 Task: Use the formula "BINOM.INV" in spreadsheet "Project portfolio".
Action: Mouse moved to (279, 182)
Screenshot: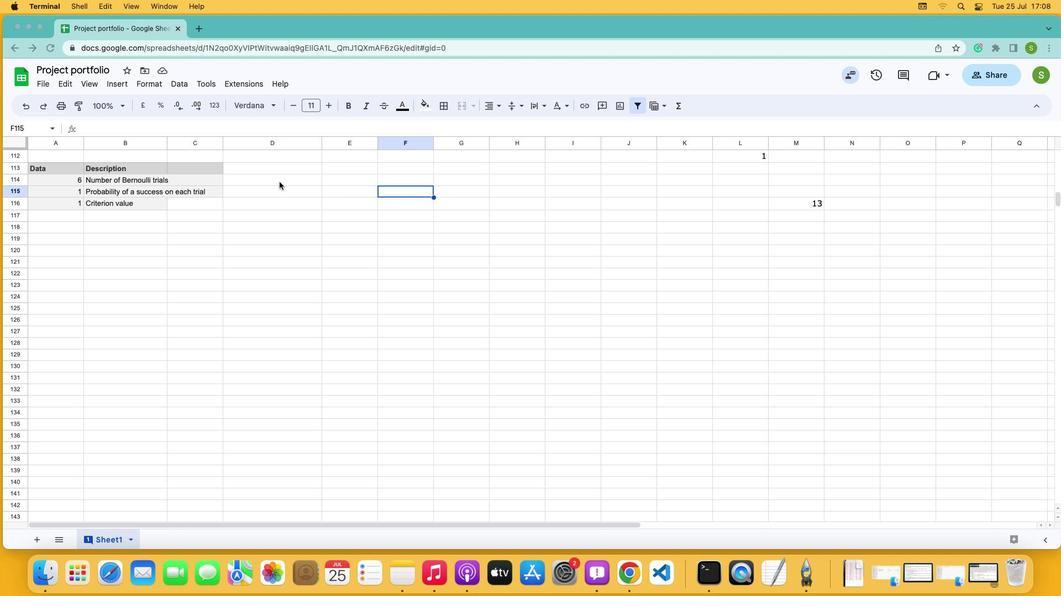 
Action: Mouse pressed left at (279, 182)
Screenshot: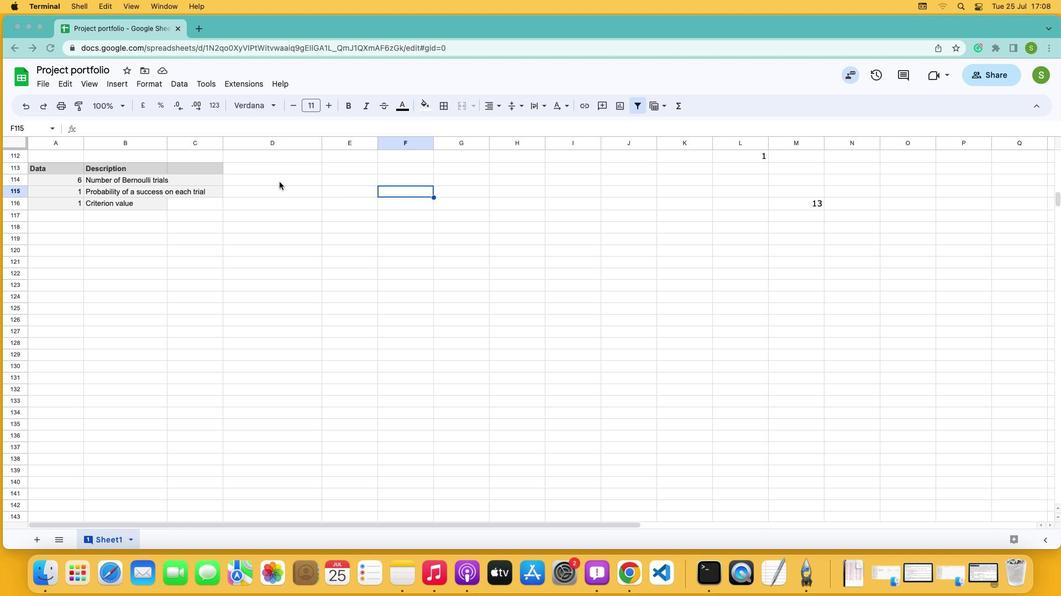 
Action: Mouse pressed left at (279, 182)
Screenshot: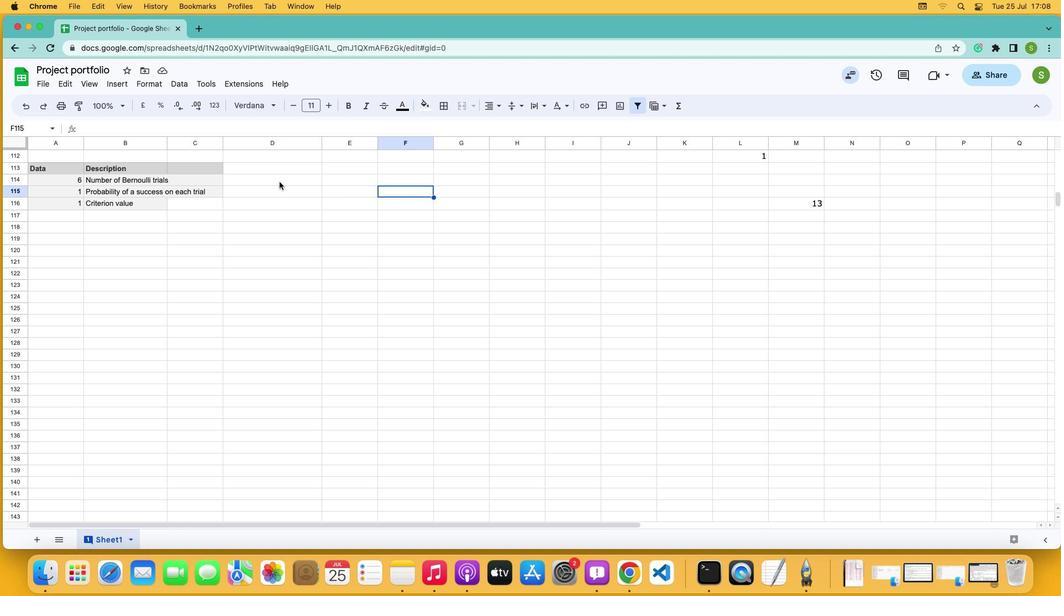
Action: Mouse moved to (123, 86)
Screenshot: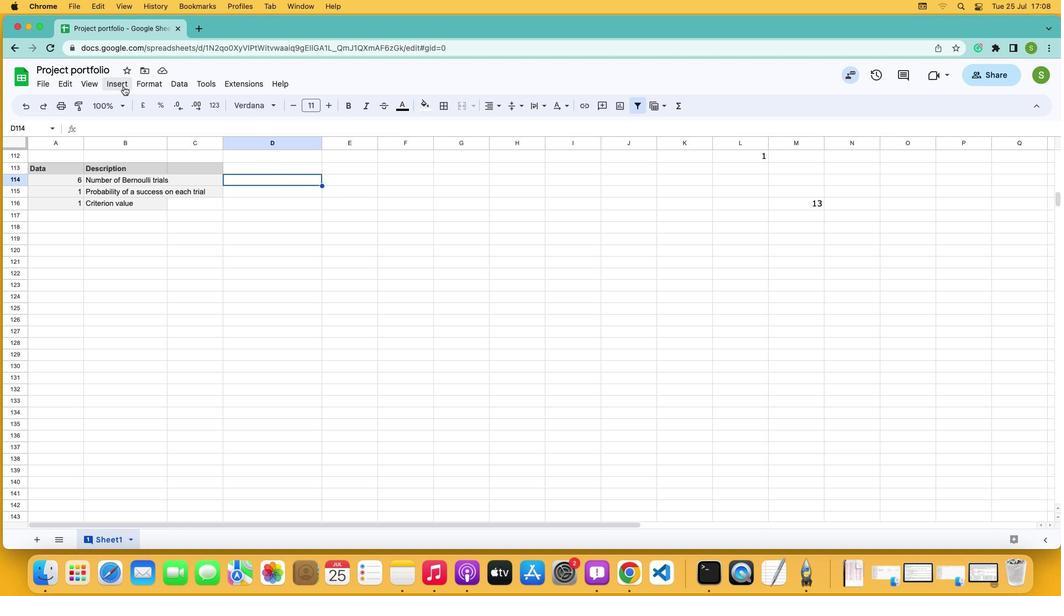 
Action: Mouse pressed left at (123, 86)
Screenshot: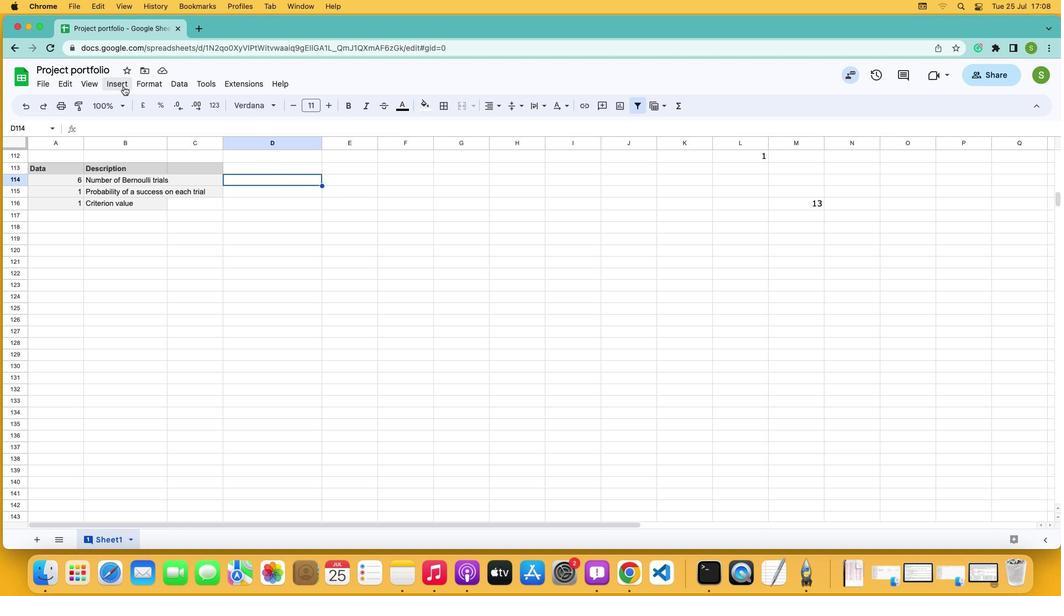 
Action: Mouse moved to (147, 261)
Screenshot: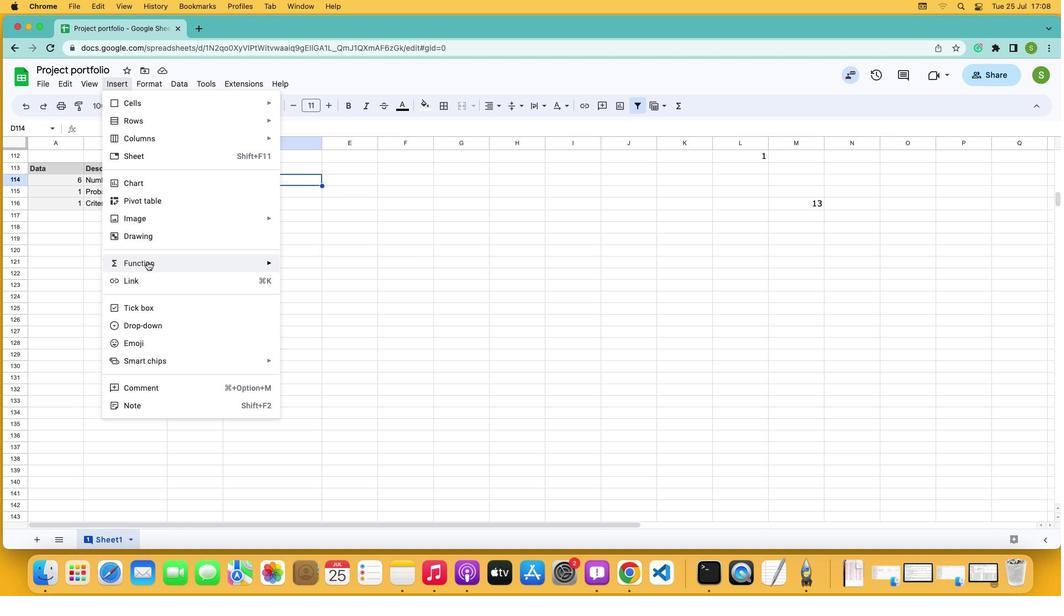 
Action: Mouse pressed left at (147, 261)
Screenshot: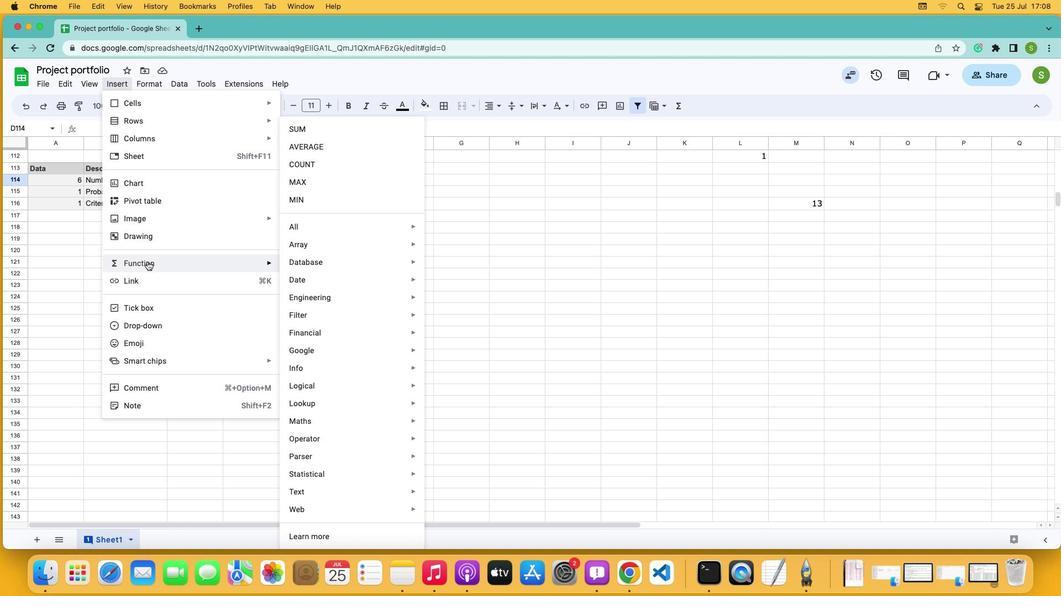 
Action: Mouse moved to (322, 230)
Screenshot: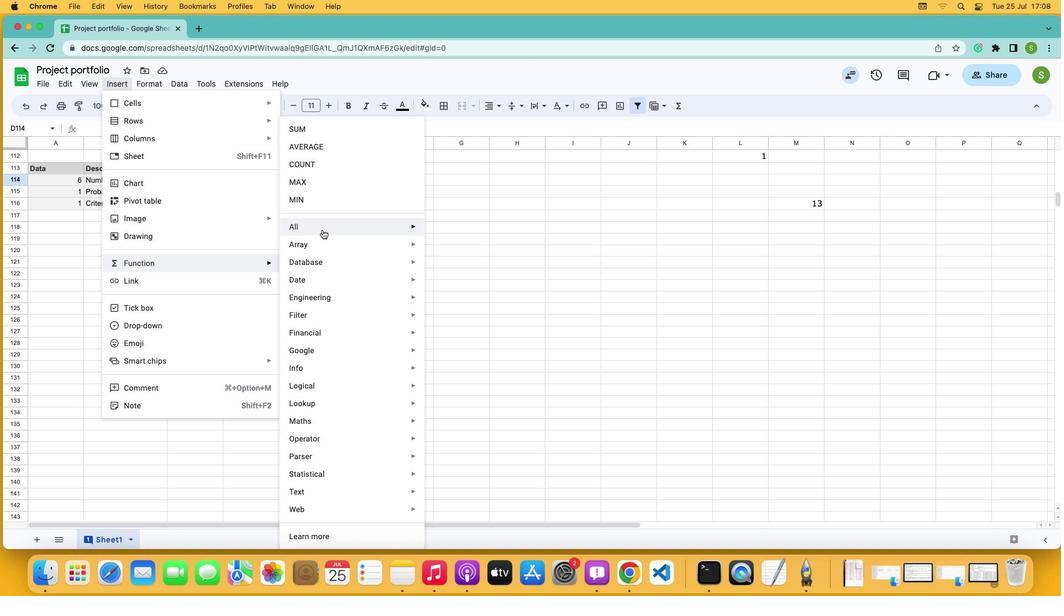 
Action: Mouse pressed left at (322, 230)
Screenshot: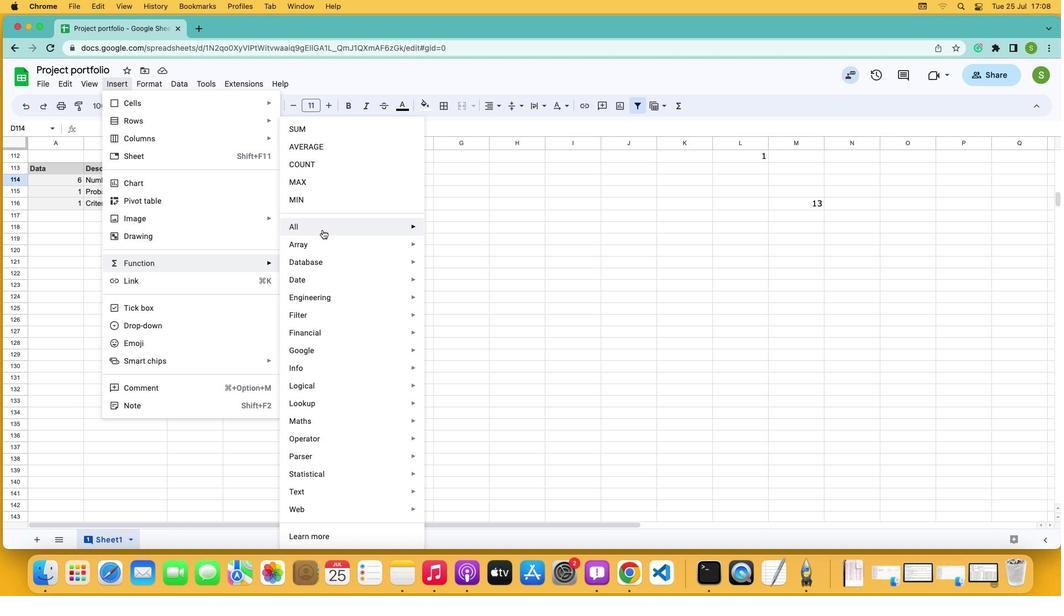 
Action: Mouse moved to (449, 250)
Screenshot: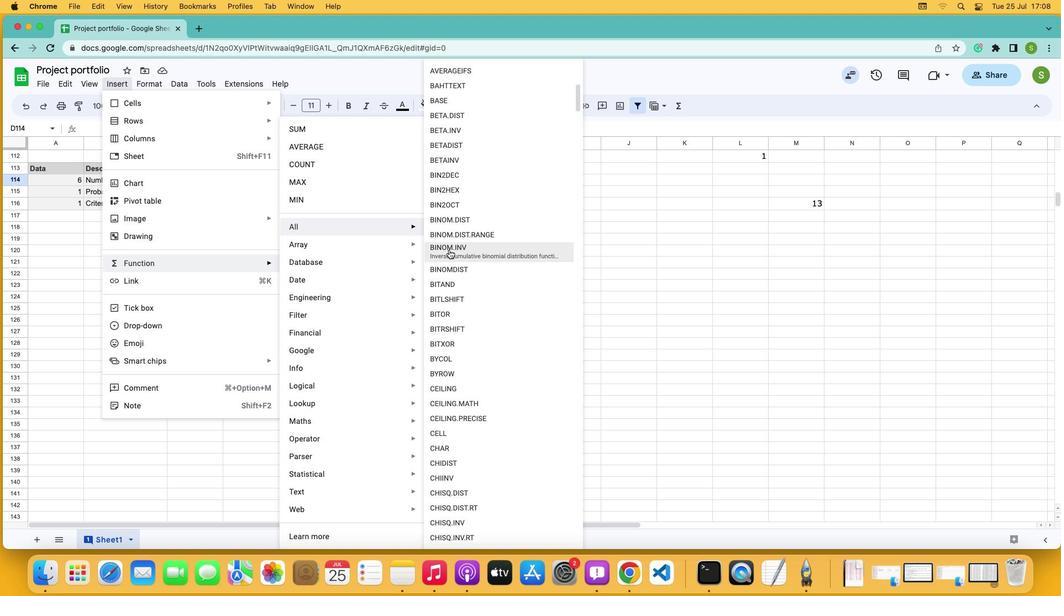 
Action: Mouse pressed left at (449, 250)
Screenshot: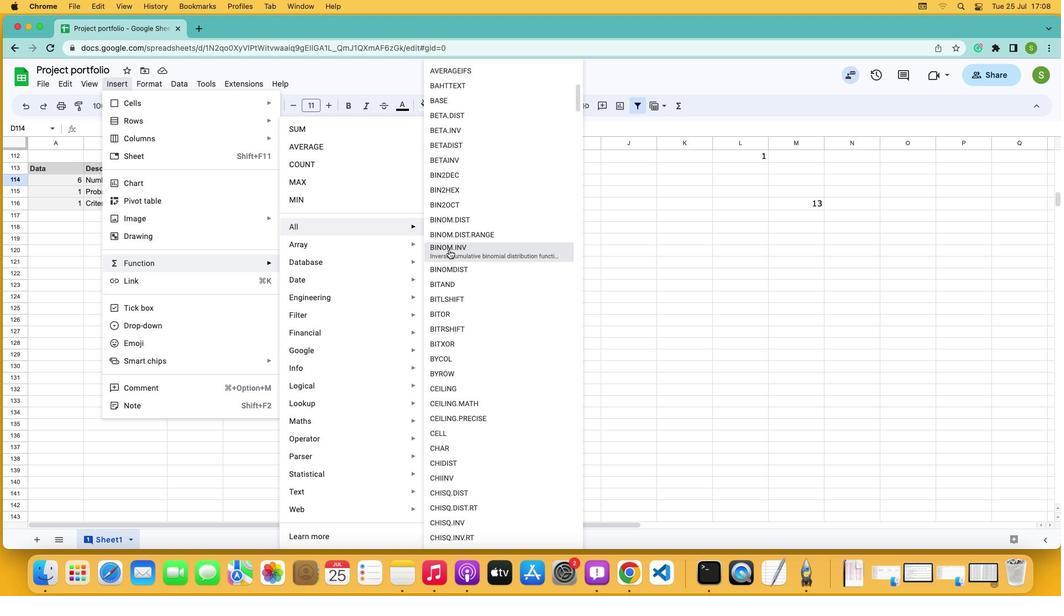 
Action: Mouse moved to (54, 183)
Screenshot: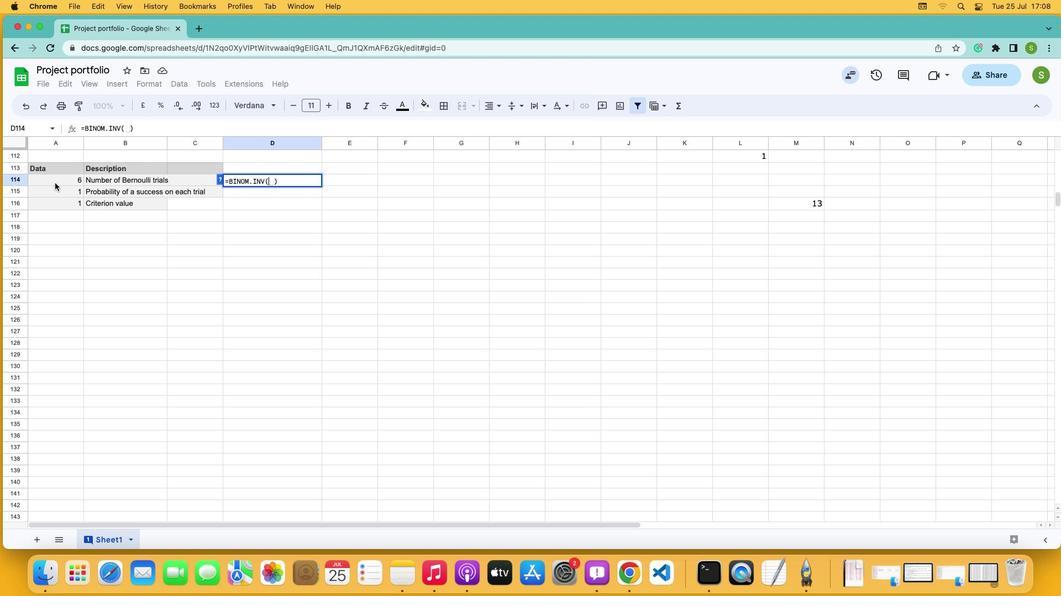 
Action: Mouse pressed left at (54, 183)
Screenshot: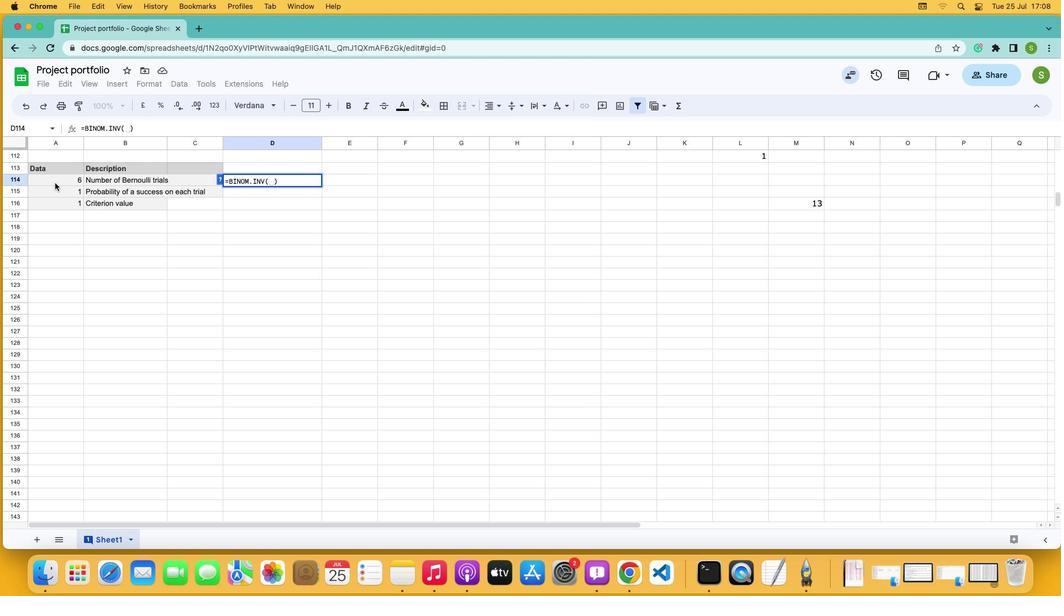 
Action: Key pressed ','
Screenshot: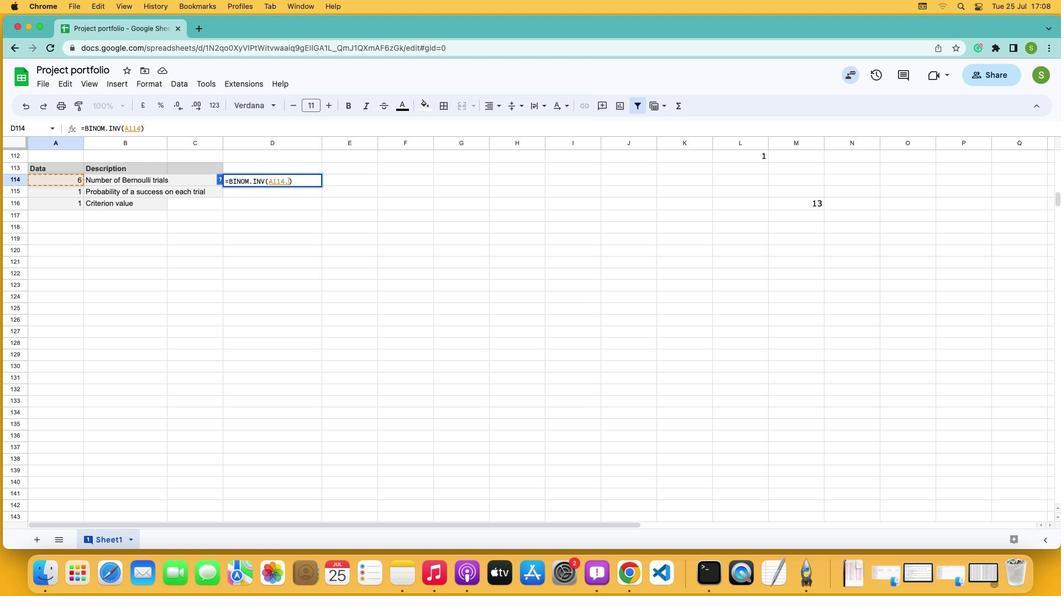 
Action: Mouse moved to (66, 195)
Screenshot: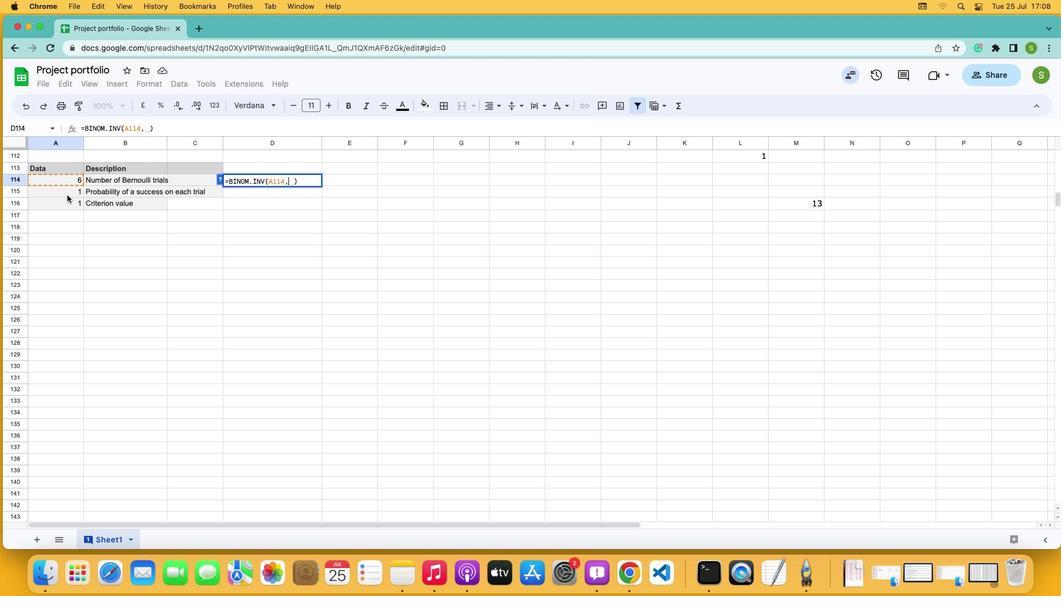 
Action: Mouse pressed left at (66, 195)
Screenshot: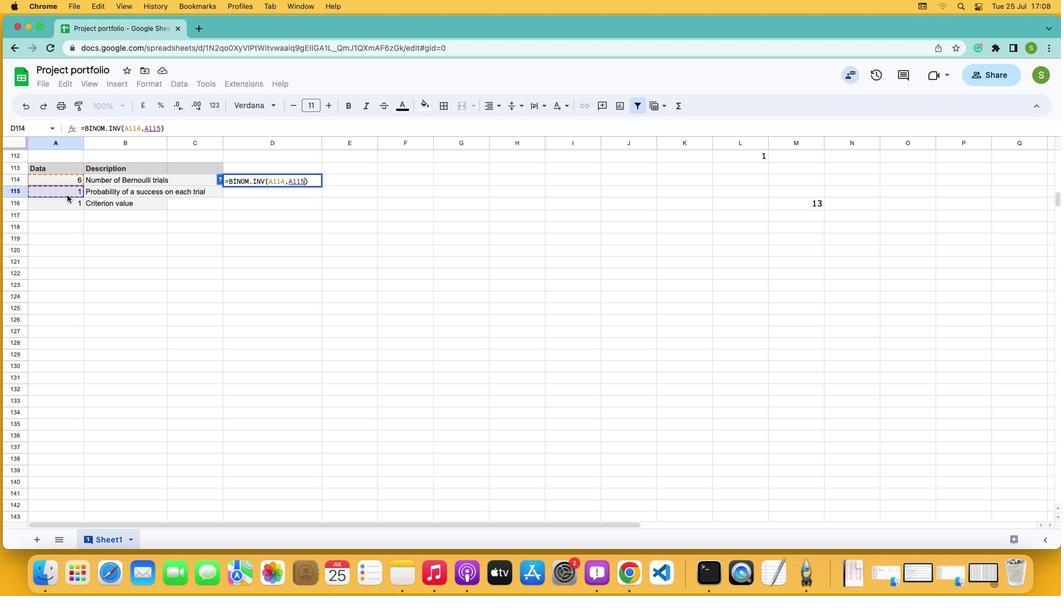 
Action: Mouse moved to (65, 198)
Screenshot: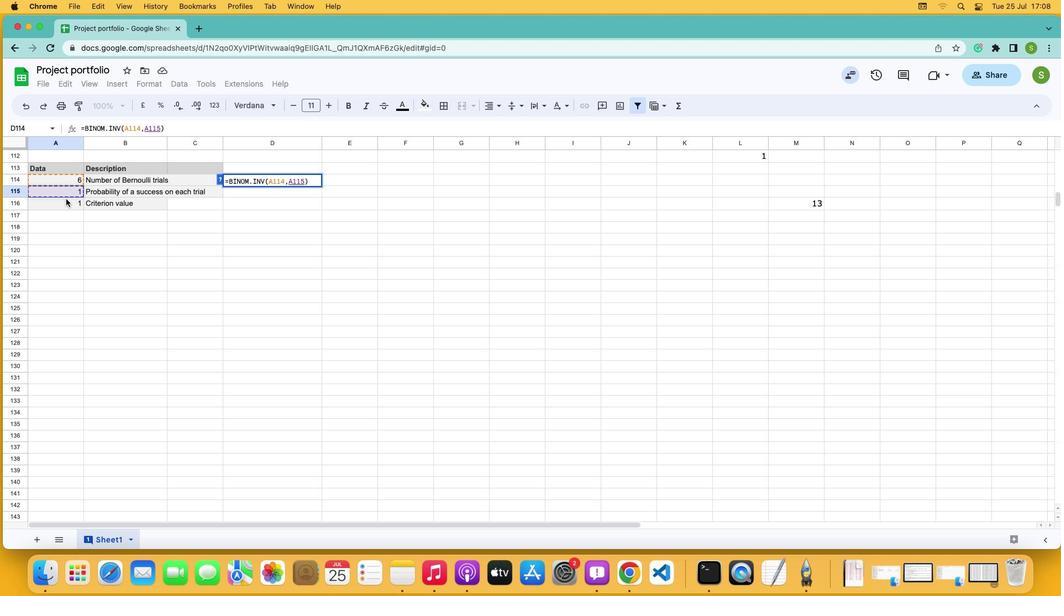 
Action: Key pressed ','
Screenshot: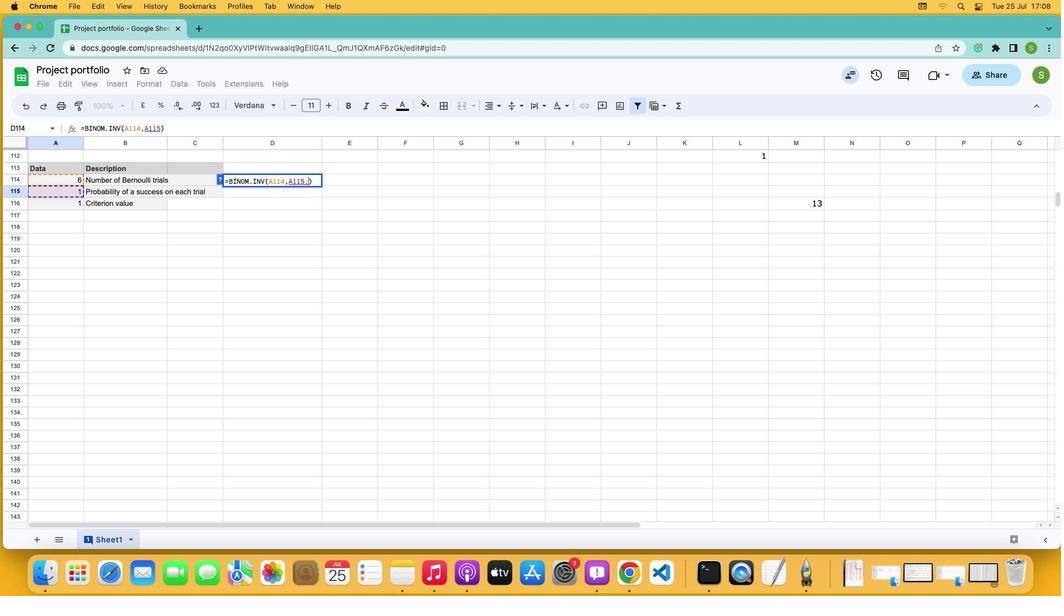 
Action: Mouse moved to (64, 204)
Screenshot: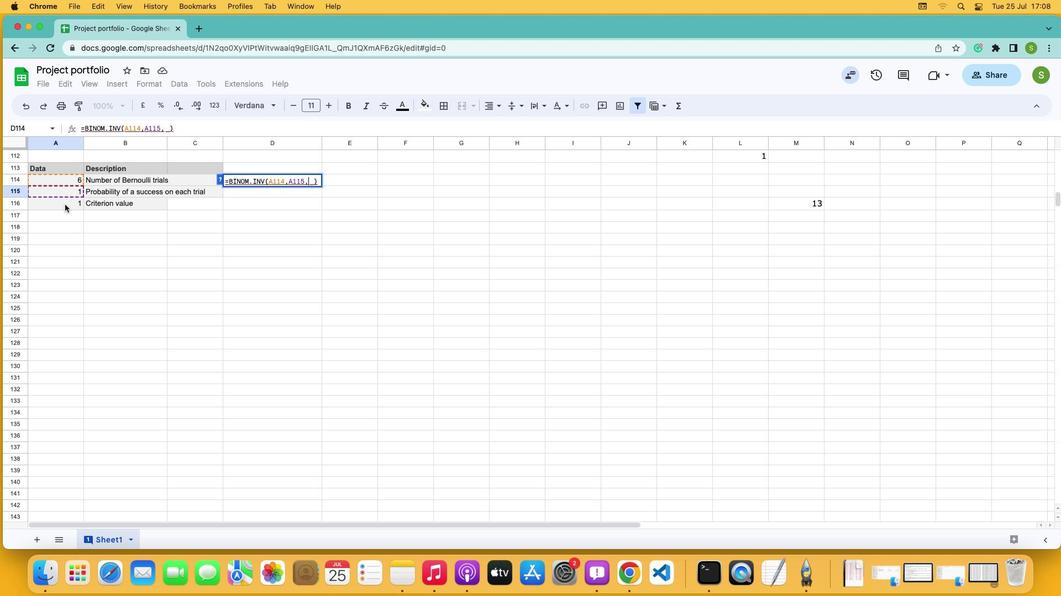 
Action: Mouse pressed left at (64, 204)
Screenshot: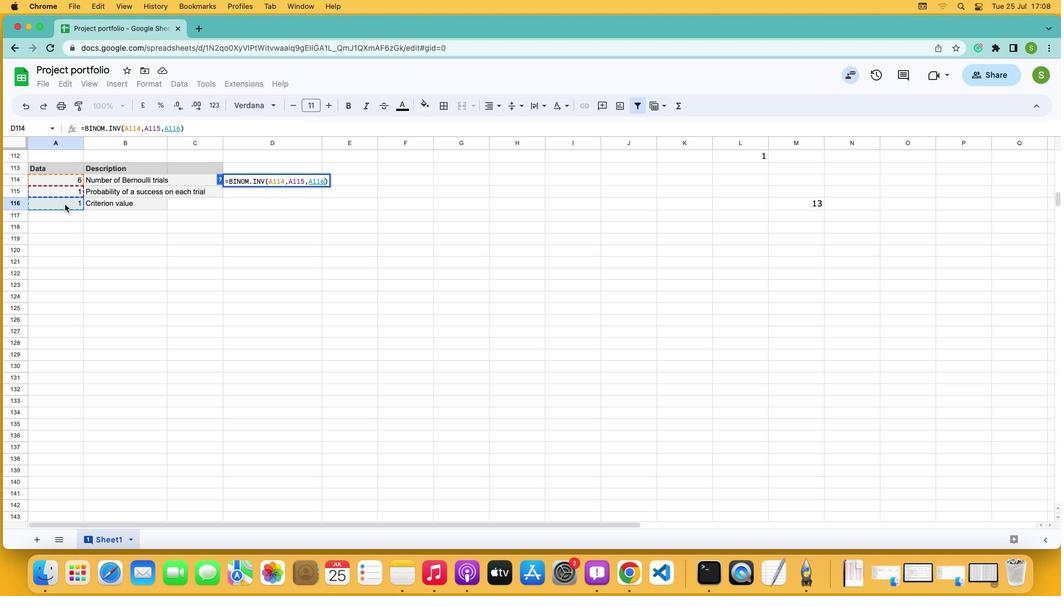 
Action: Key pressed Key.enter
Screenshot: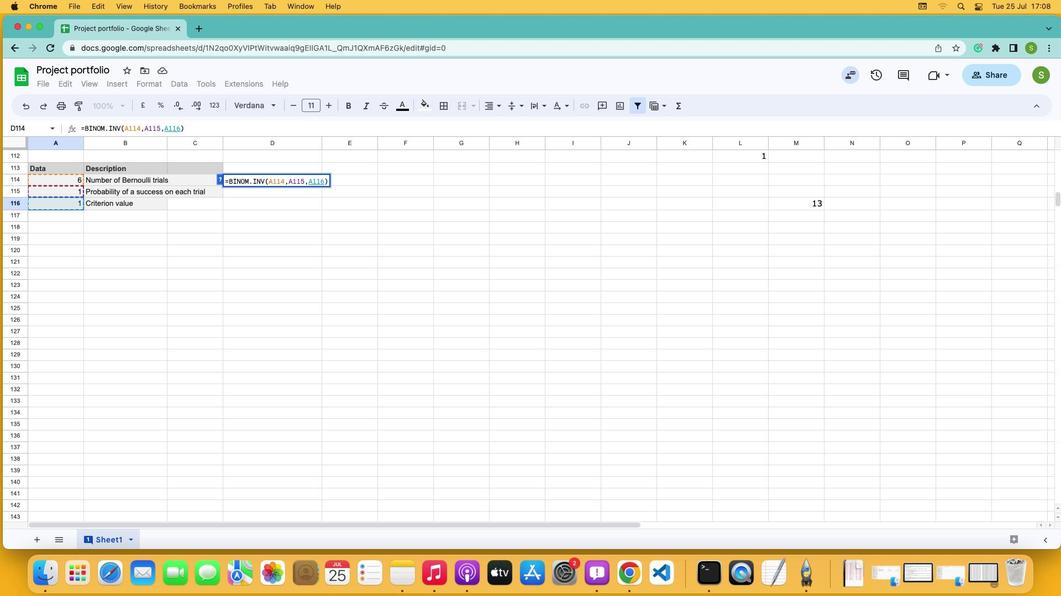 
